 Task: Toggle the closed notebook rich content results in the experimental.
Action: Mouse moved to (18, 512)
Screenshot: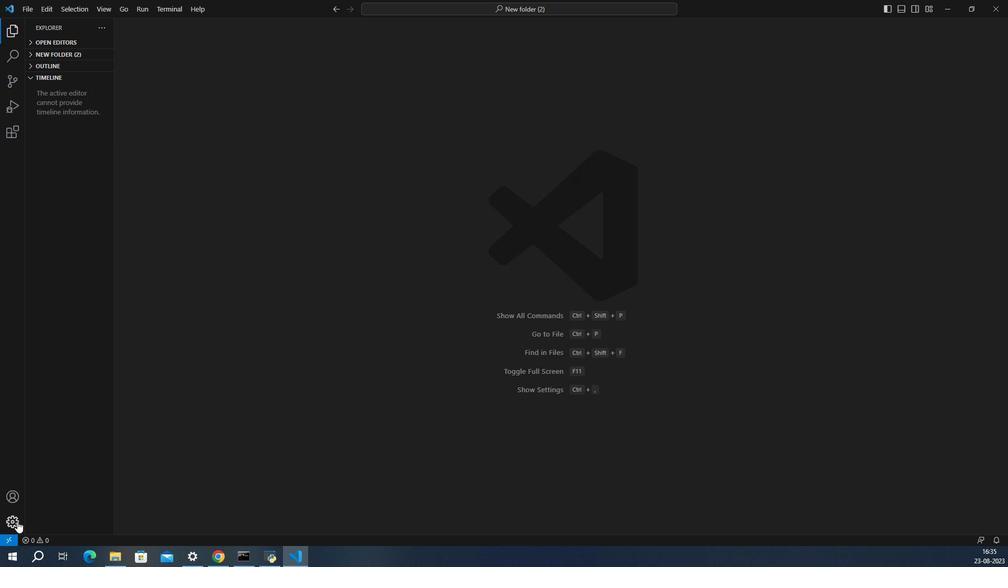 
Action: Mouse pressed left at (18, 512)
Screenshot: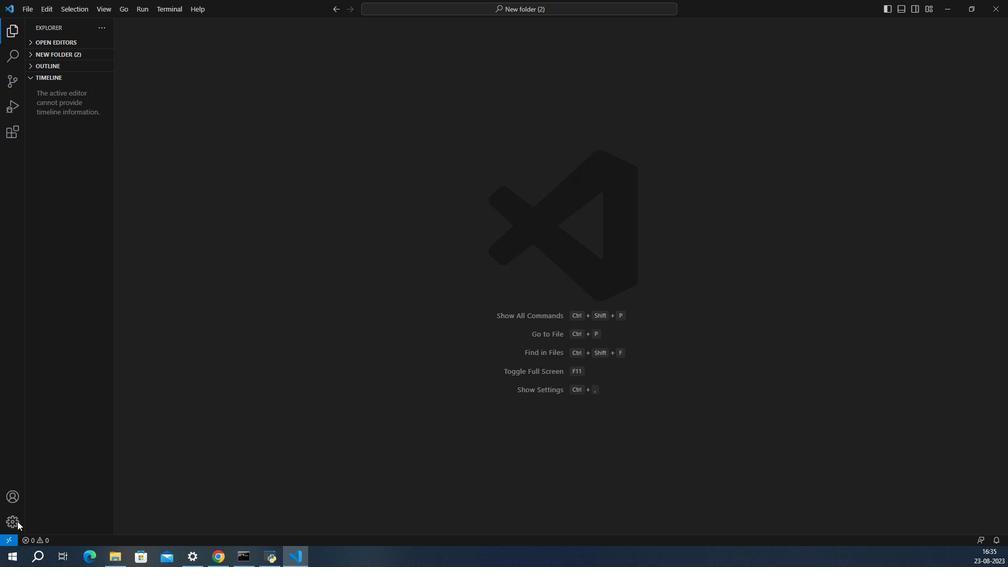
Action: Mouse moved to (49, 440)
Screenshot: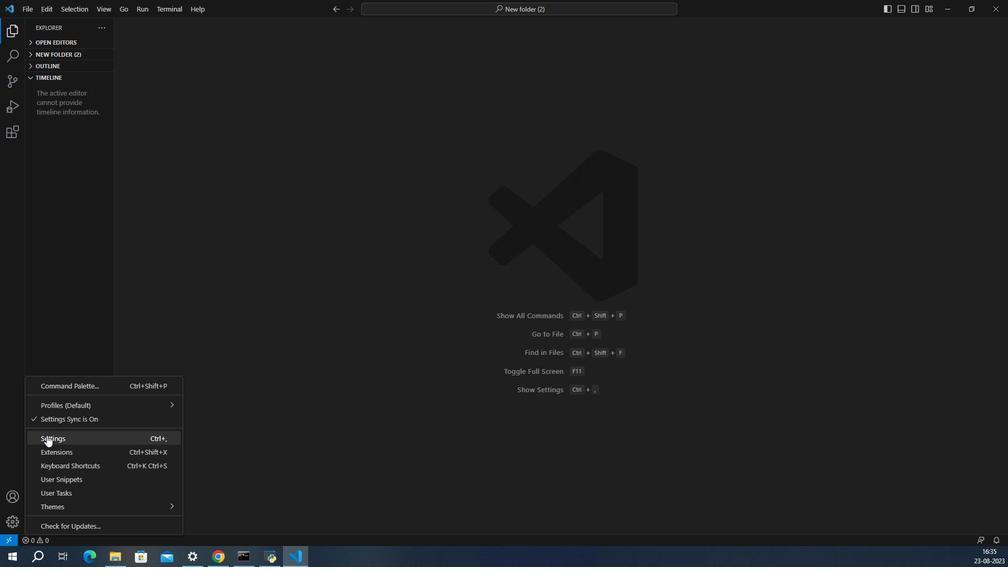 
Action: Mouse pressed left at (49, 440)
Screenshot: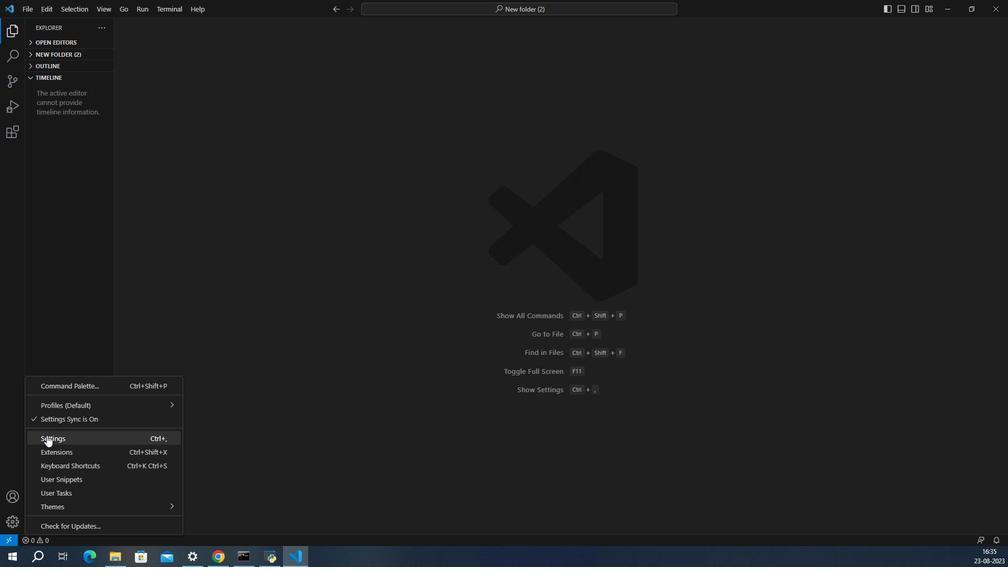 
Action: Mouse moved to (471, 430)
Screenshot: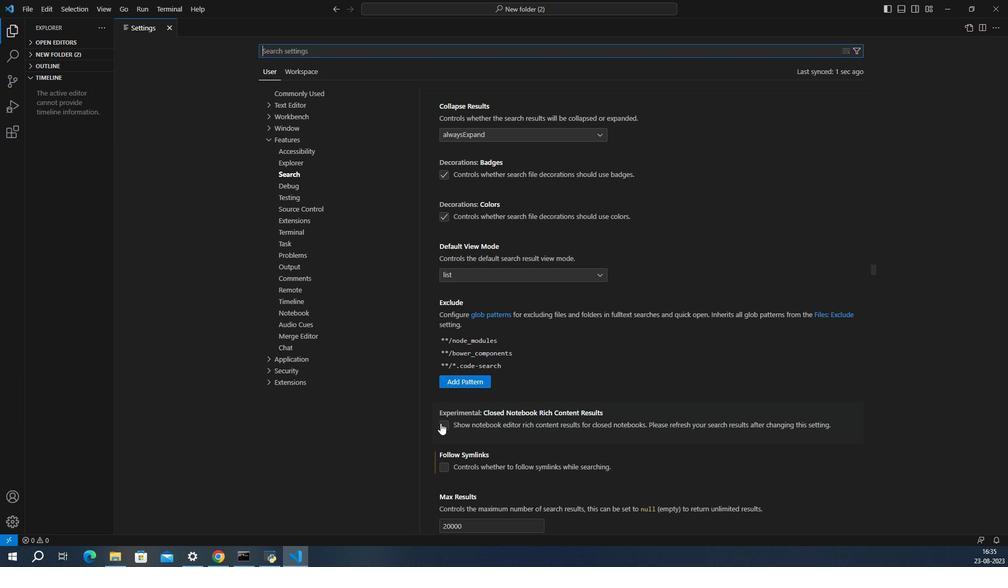 
Action: Mouse pressed left at (471, 430)
Screenshot: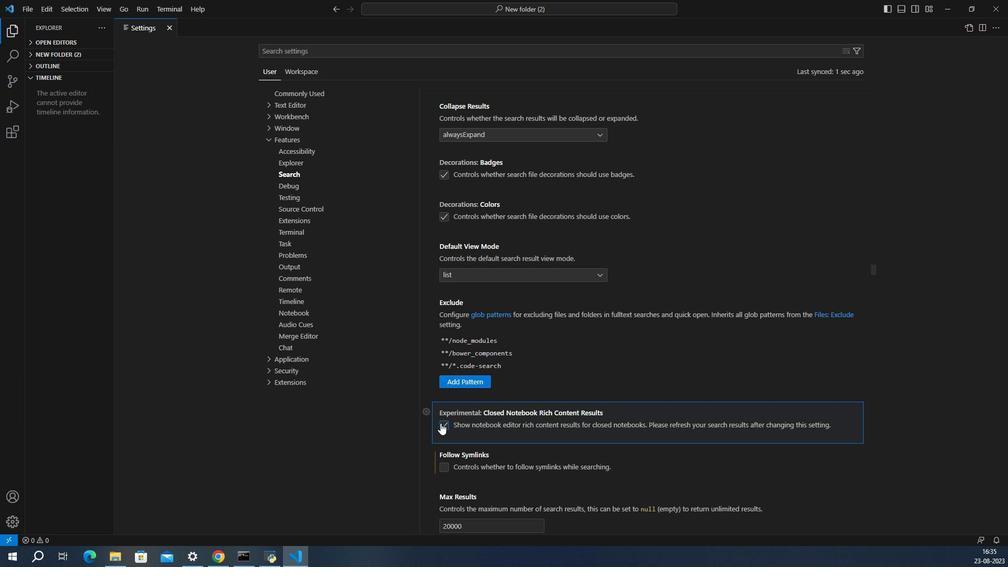 
Action: Mouse moved to (511, 435)
Screenshot: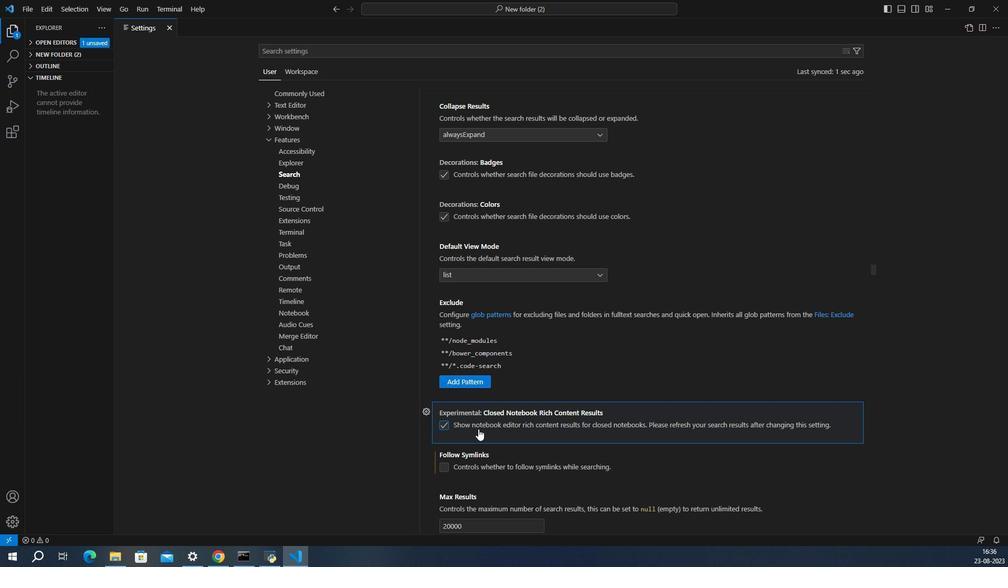 
